 Task: Select the criteria, "is not equal to".
Action: Mouse moved to (182, 67)
Screenshot: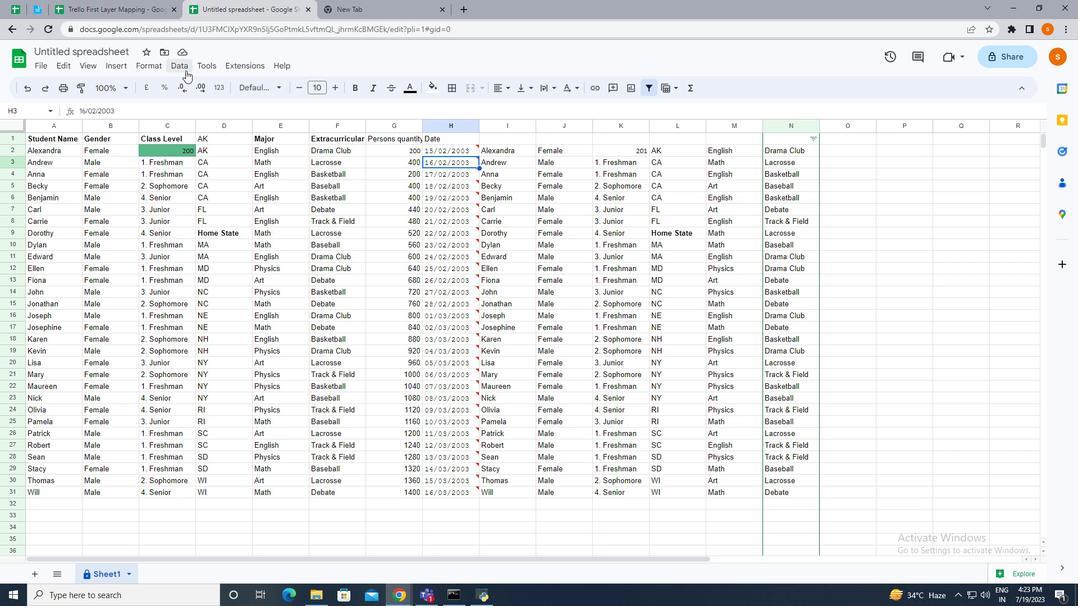
Action: Mouse pressed left at (182, 67)
Screenshot: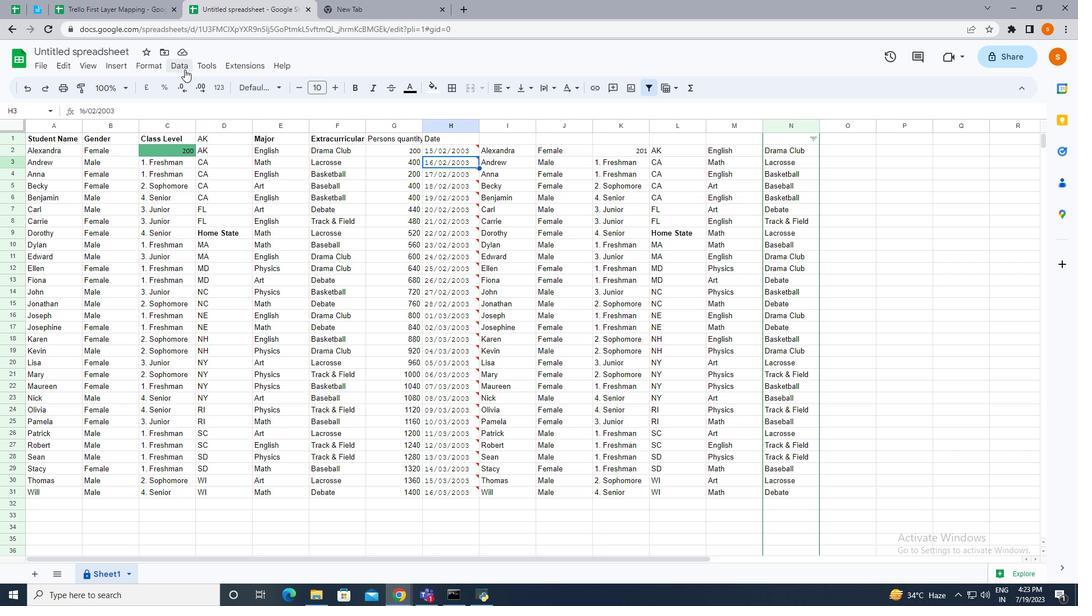 
Action: Mouse moved to (213, 290)
Screenshot: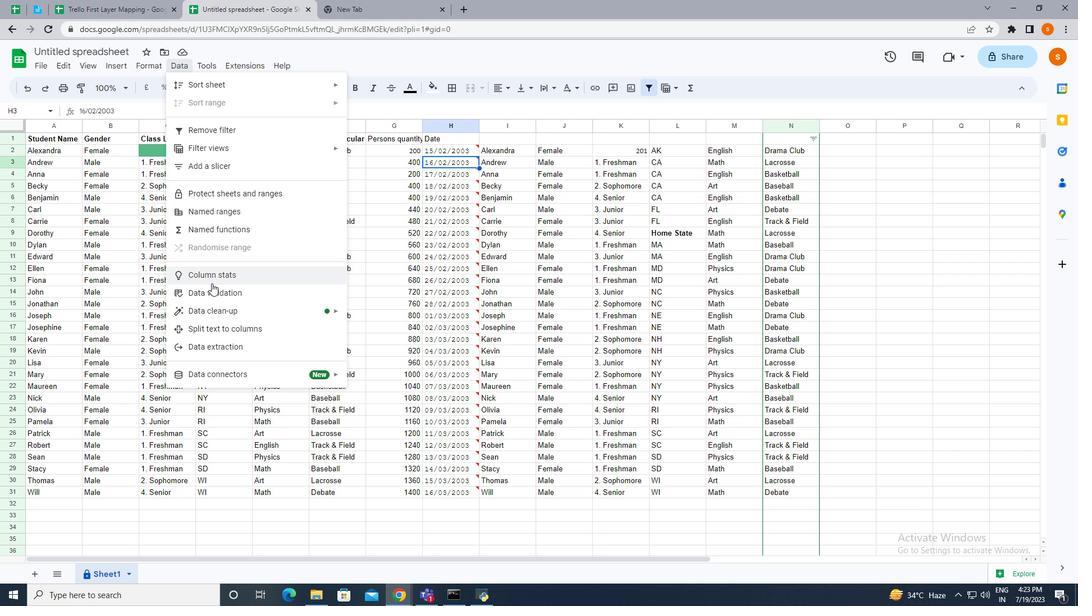 
Action: Mouse pressed left at (213, 290)
Screenshot: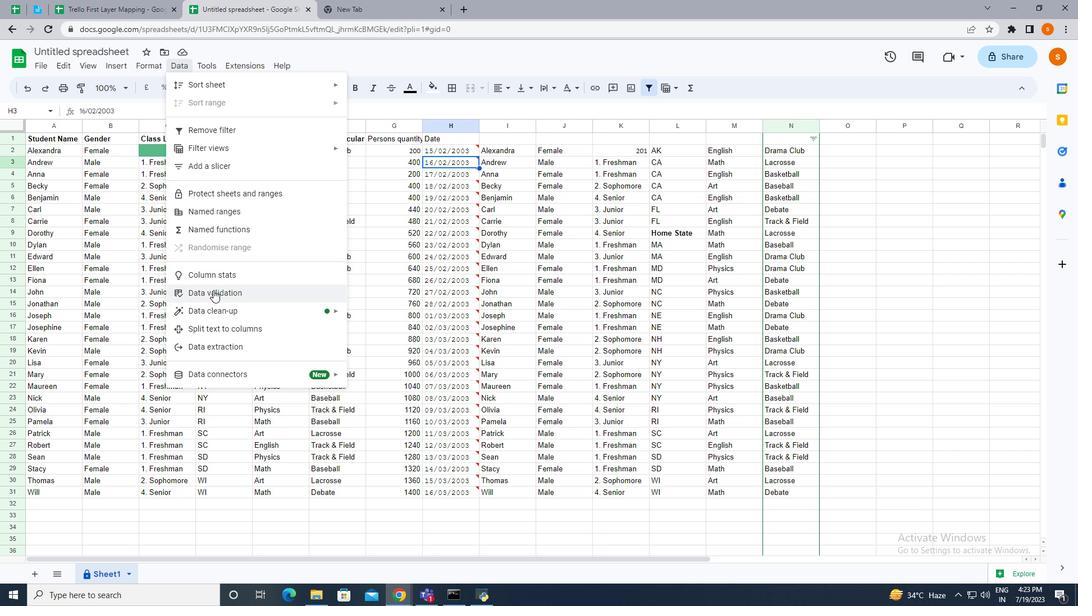
Action: Mouse moved to (940, 122)
Screenshot: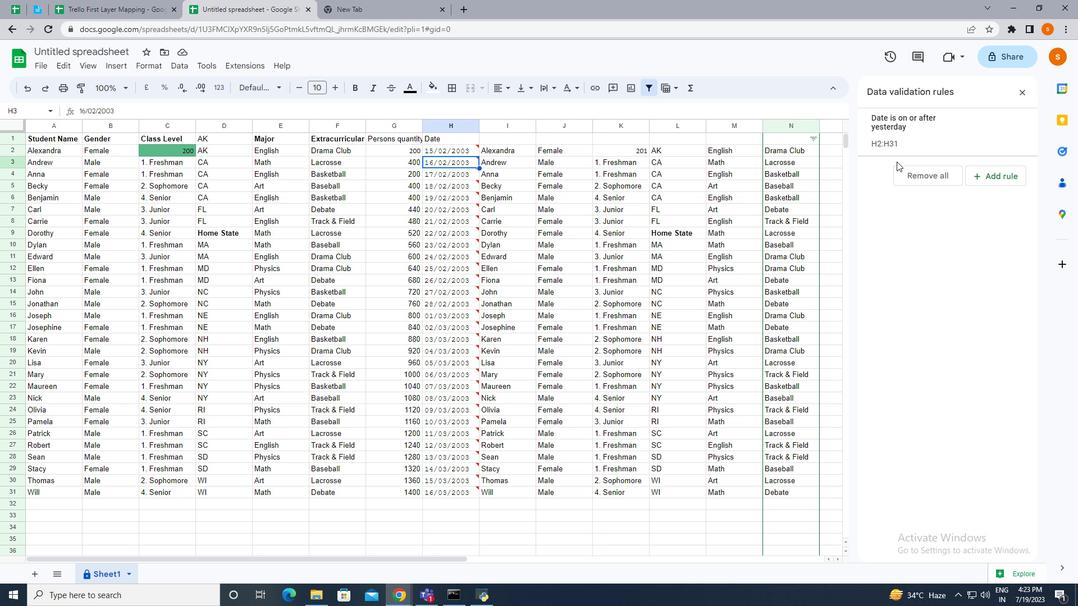 
Action: Mouse pressed left at (940, 122)
Screenshot: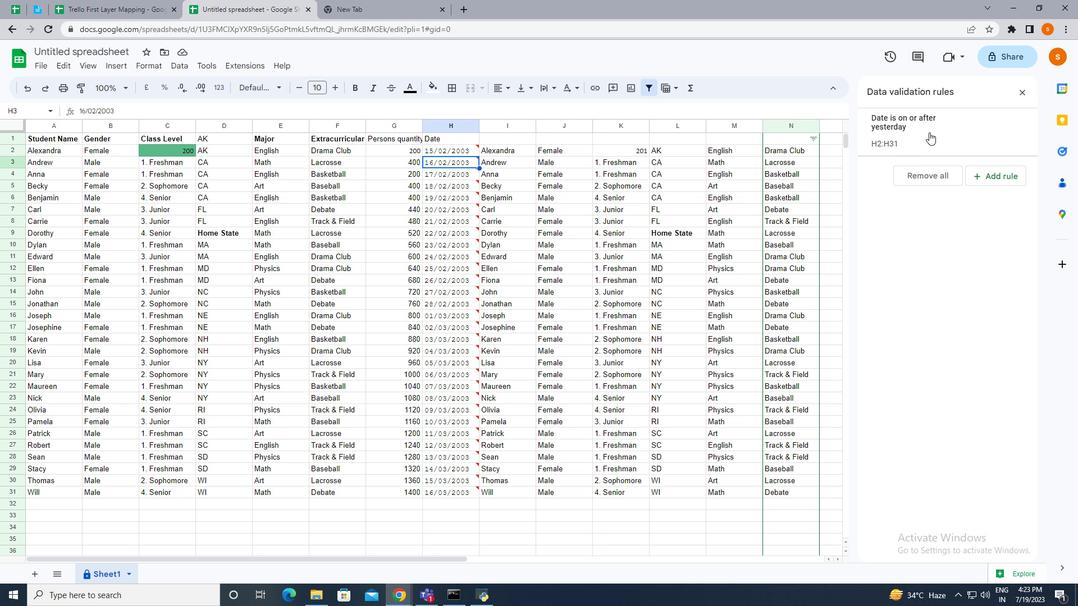 
Action: Mouse moved to (936, 184)
Screenshot: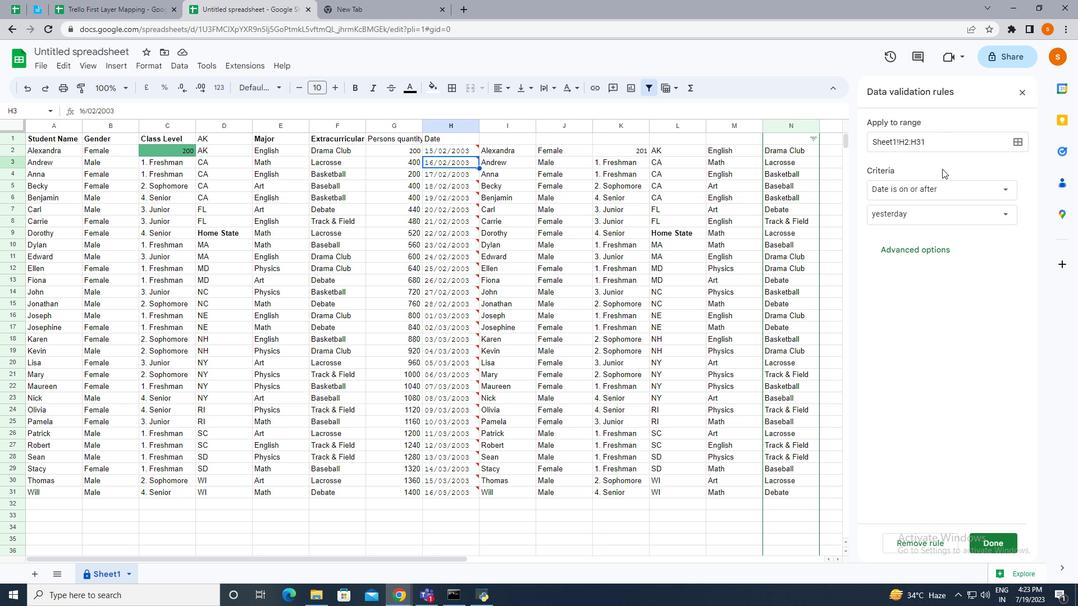
Action: Mouse pressed left at (936, 184)
Screenshot: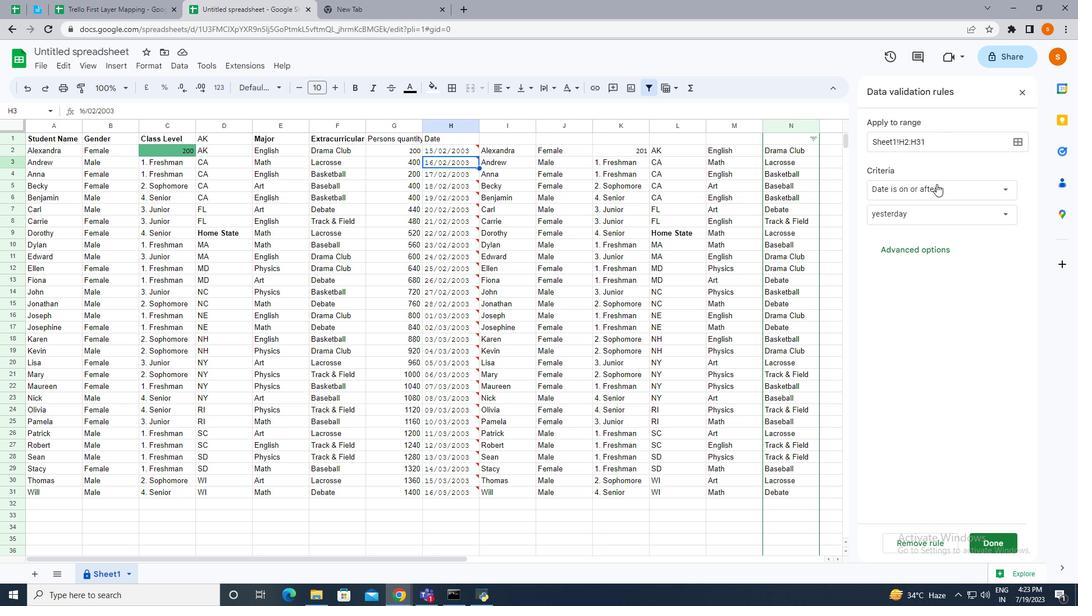
Action: Mouse moved to (928, 415)
Screenshot: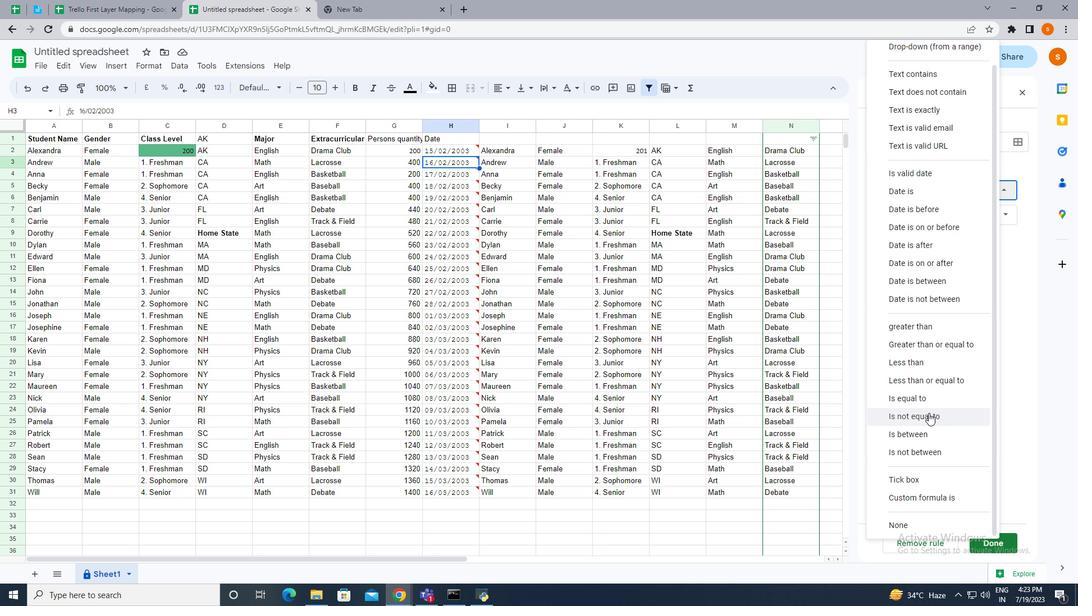
Action: Mouse pressed left at (928, 415)
Screenshot: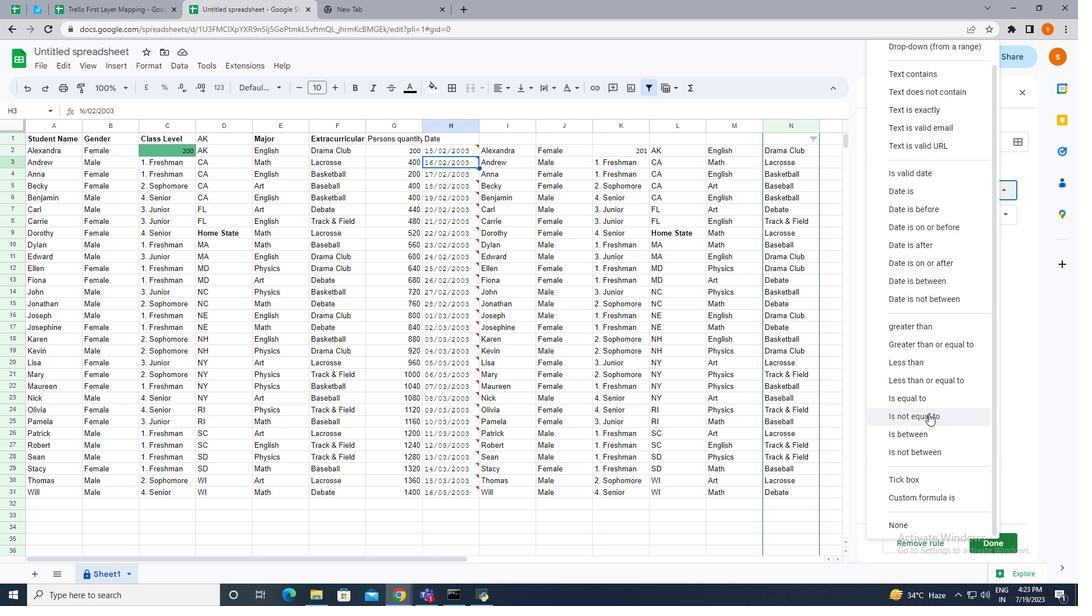 
Action: Mouse moved to (934, 354)
Screenshot: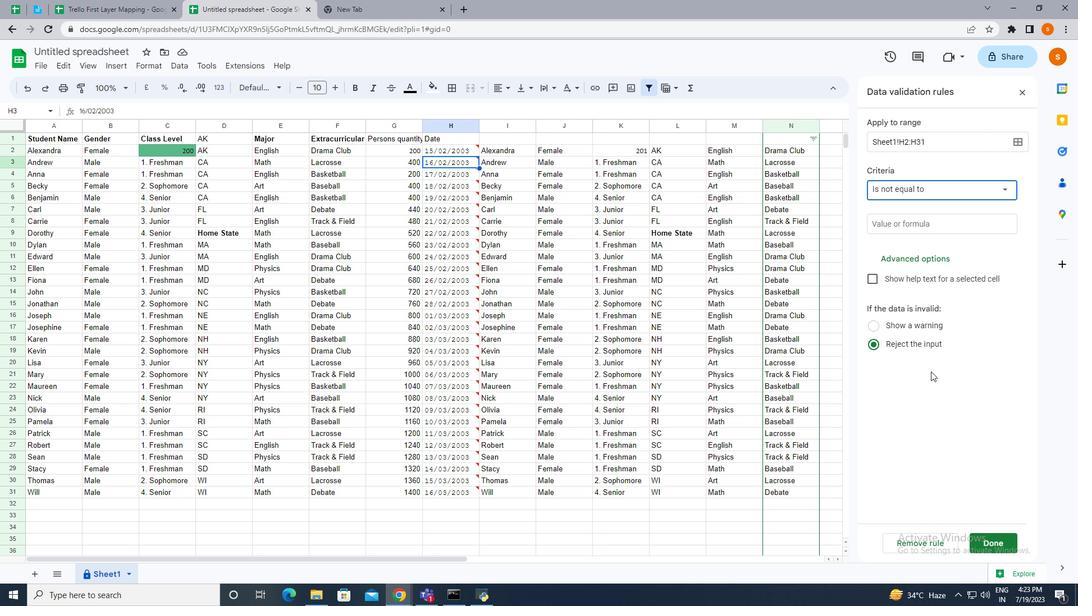 
